 Task: Select the open-on-test-start option in the open testing.
Action: Mouse moved to (14, 492)
Screenshot: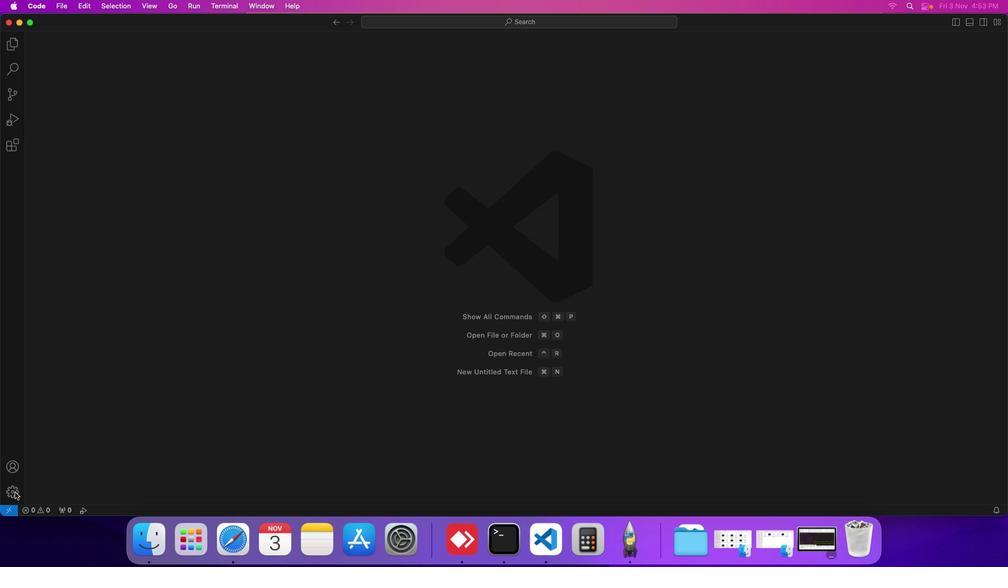 
Action: Mouse pressed left at (14, 492)
Screenshot: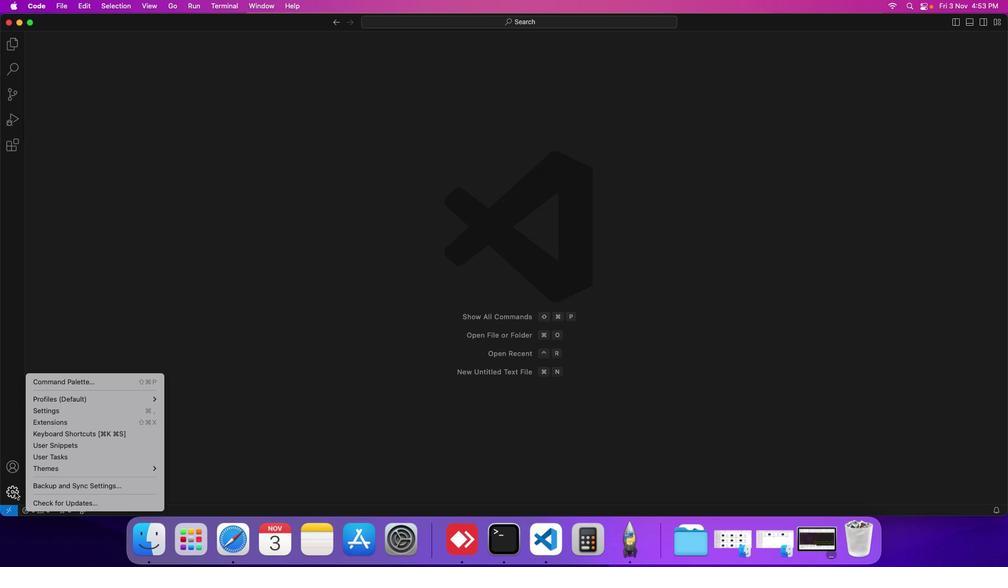 
Action: Mouse moved to (49, 414)
Screenshot: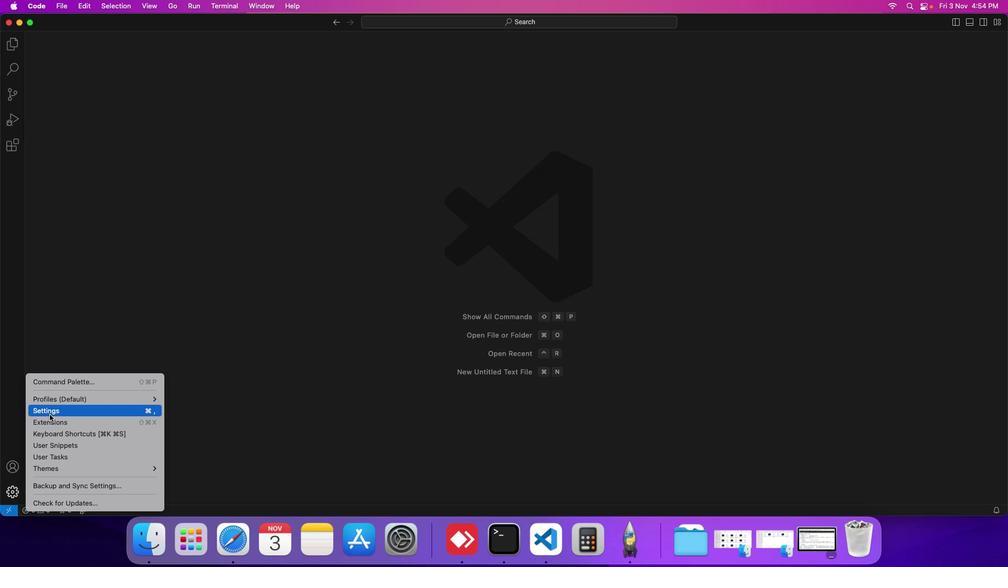 
Action: Mouse pressed left at (49, 414)
Screenshot: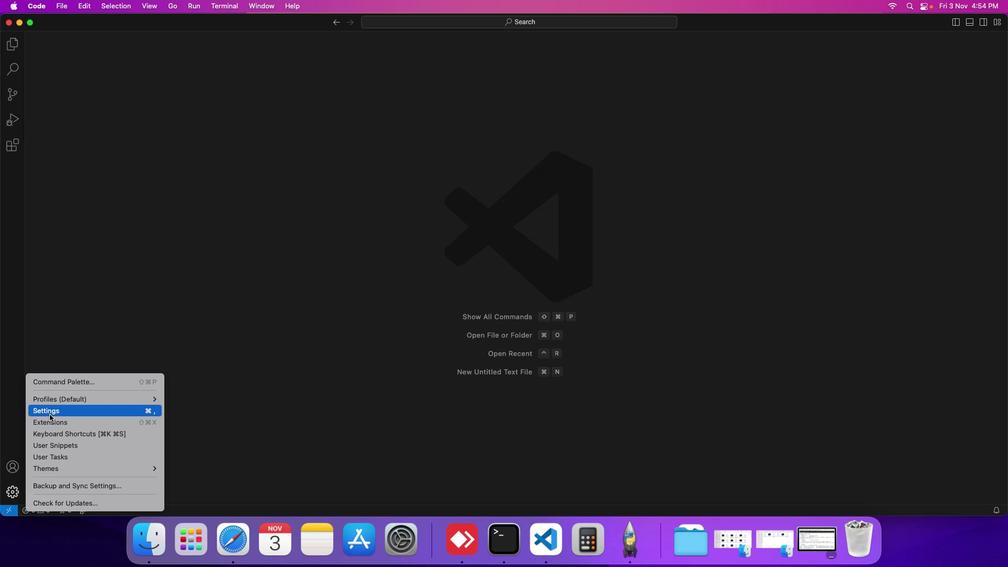 
Action: Mouse moved to (246, 150)
Screenshot: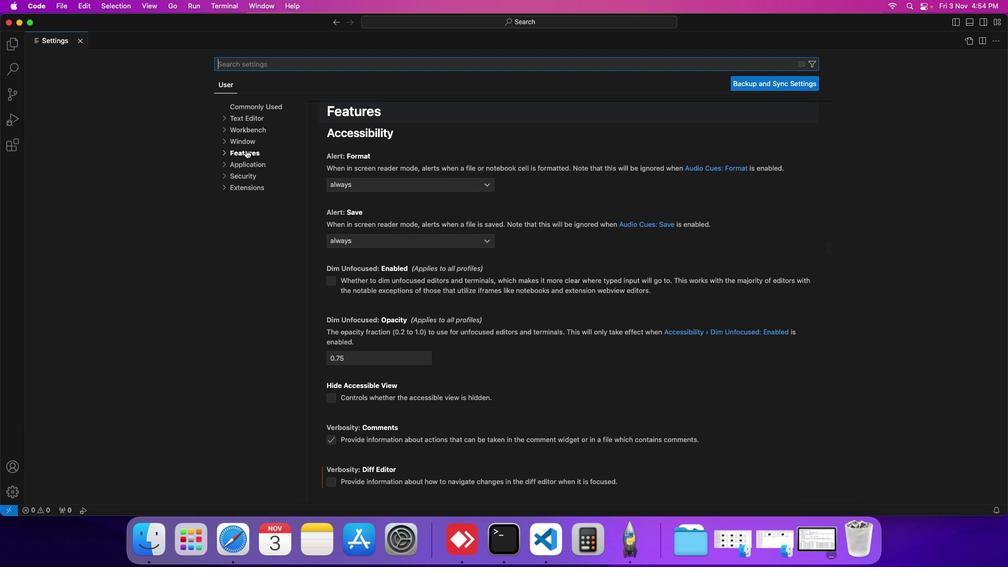 
Action: Mouse pressed left at (246, 150)
Screenshot: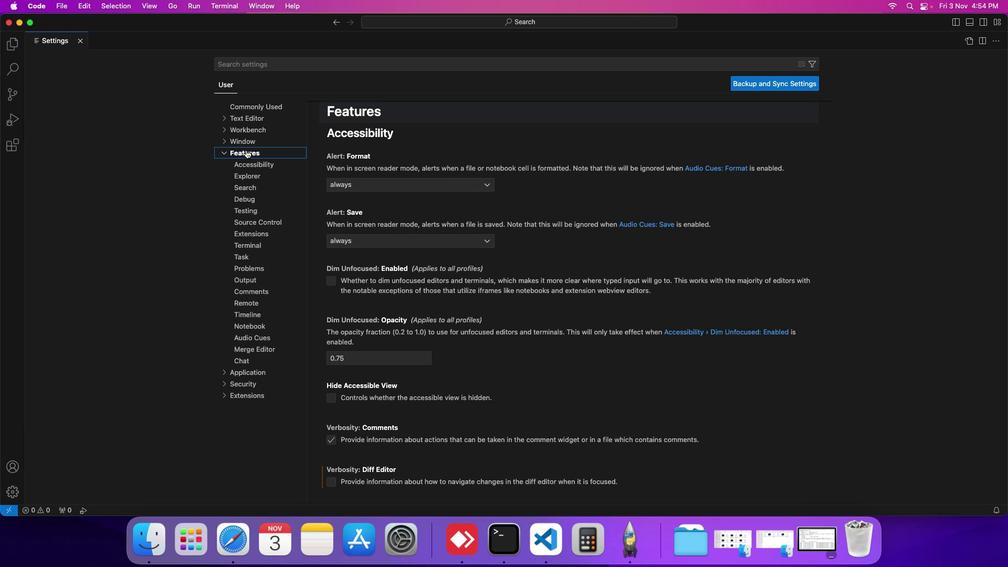 
Action: Mouse moved to (243, 207)
Screenshot: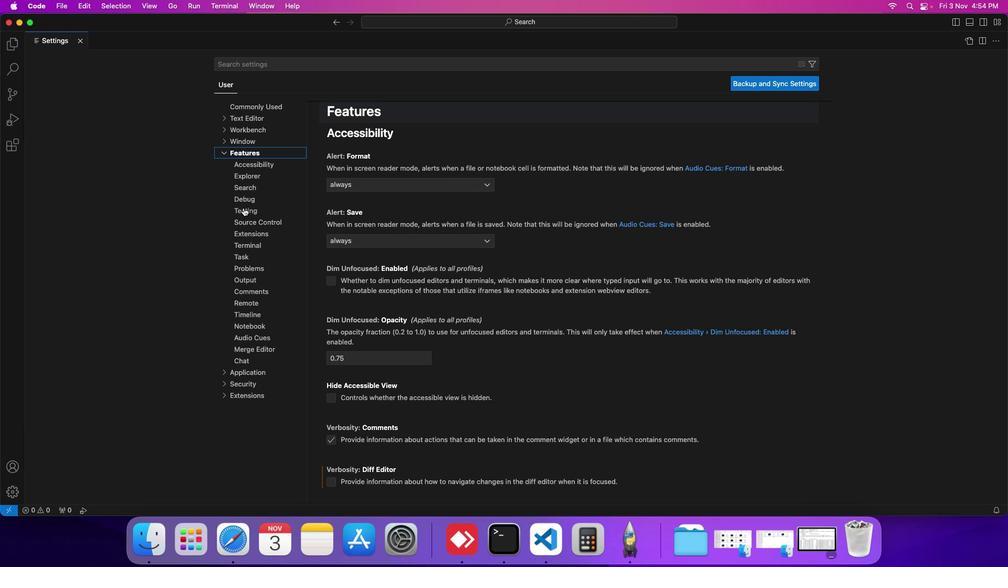 
Action: Mouse pressed left at (243, 207)
Screenshot: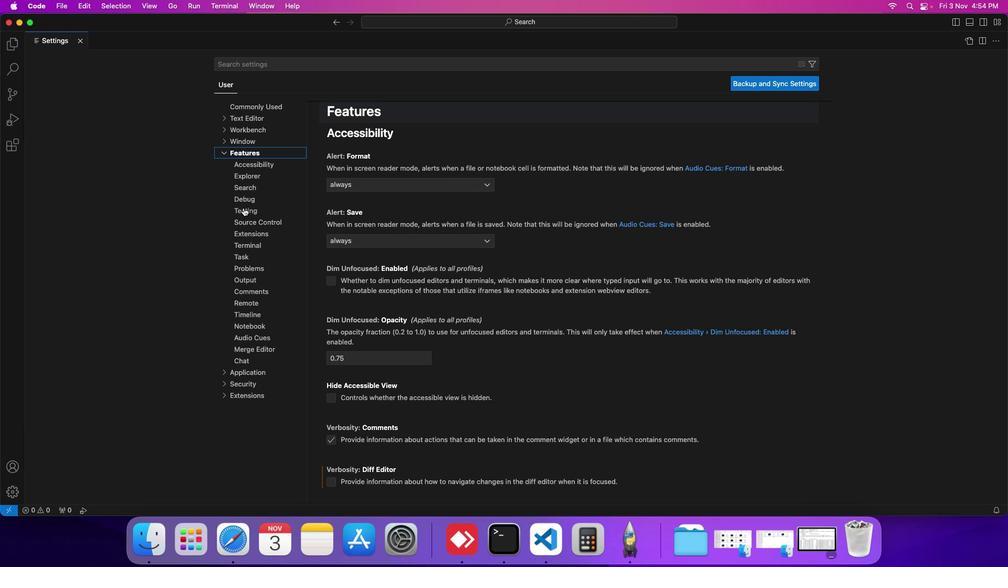 
Action: Mouse moved to (363, 302)
Screenshot: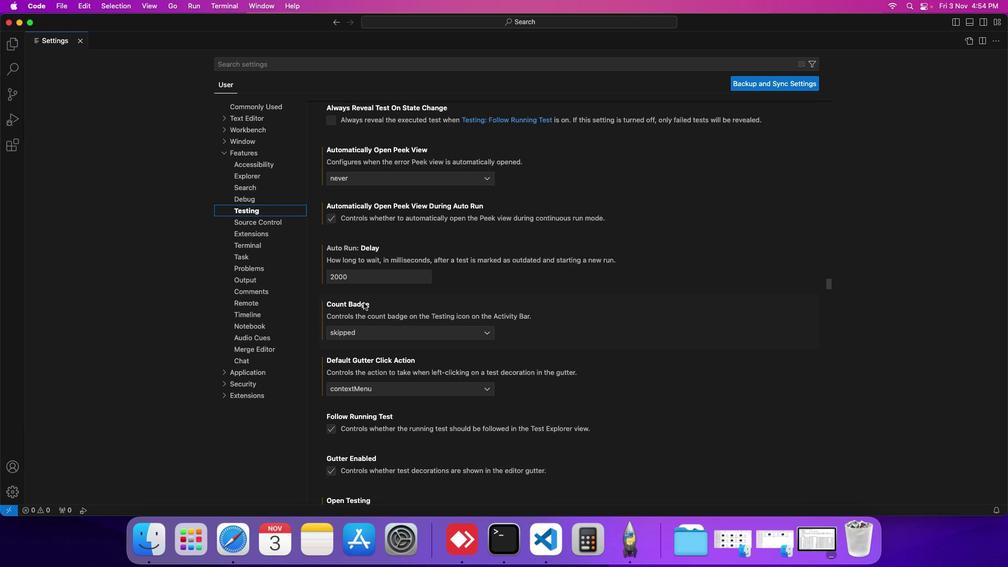 
Action: Mouse scrolled (363, 302) with delta (0, 0)
Screenshot: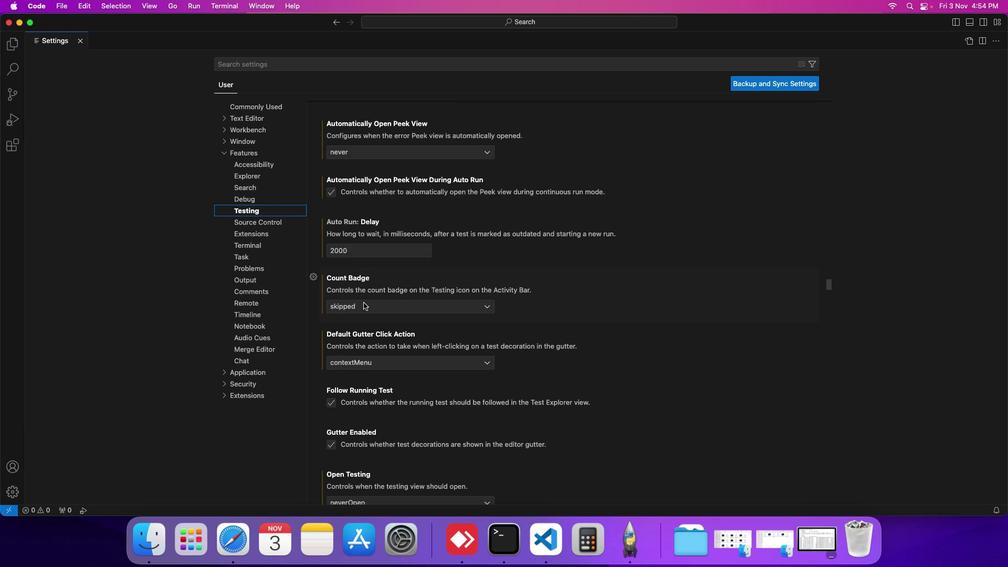 
Action: Mouse scrolled (363, 302) with delta (0, 0)
Screenshot: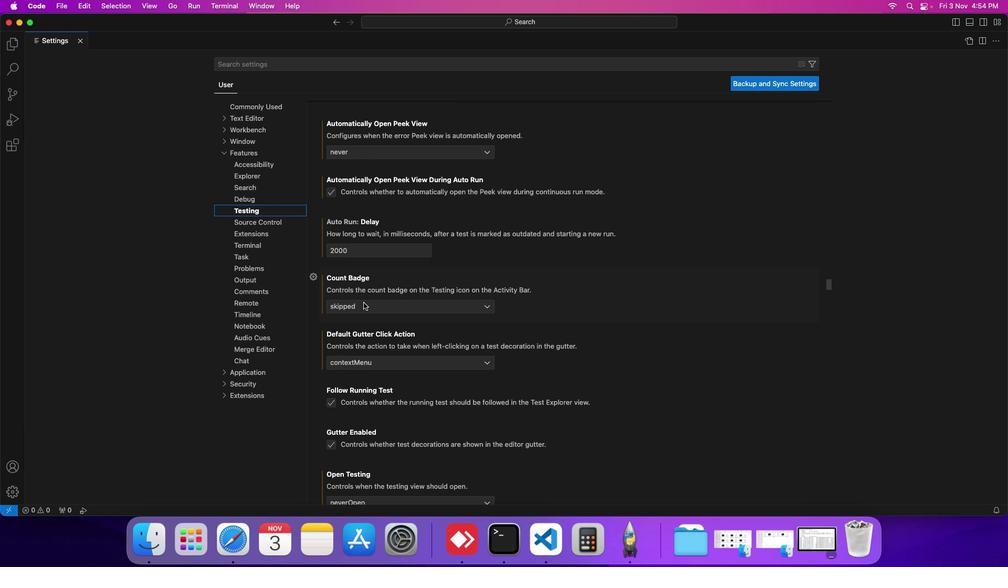 
Action: Mouse scrolled (363, 302) with delta (0, 0)
Screenshot: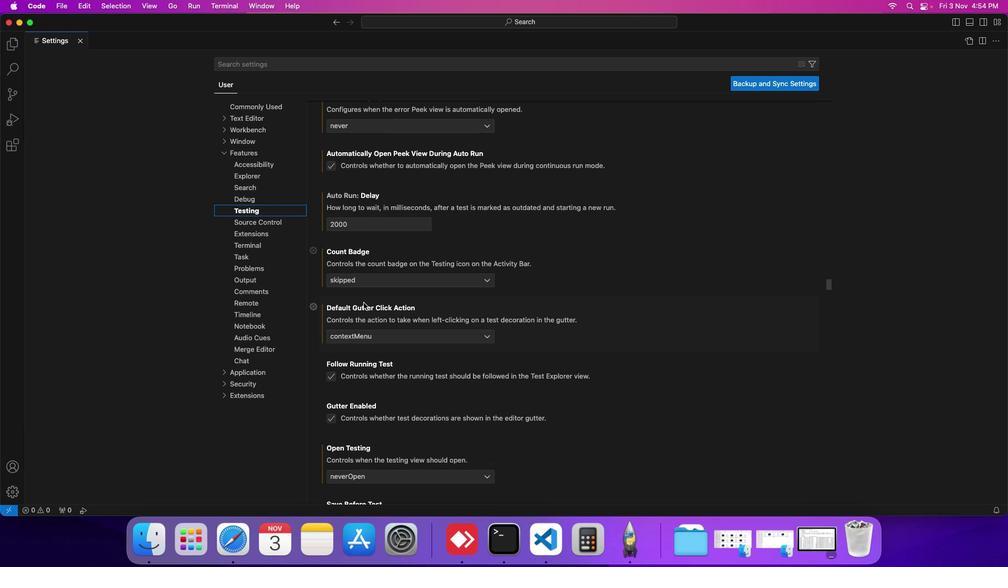 
Action: Mouse scrolled (363, 302) with delta (0, 0)
Screenshot: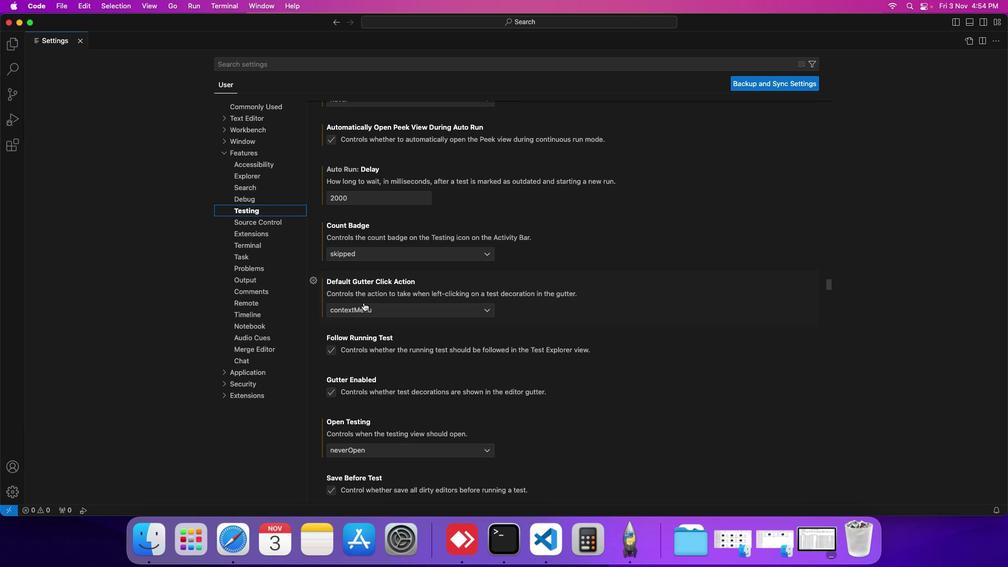 
Action: Mouse scrolled (363, 302) with delta (0, 0)
Screenshot: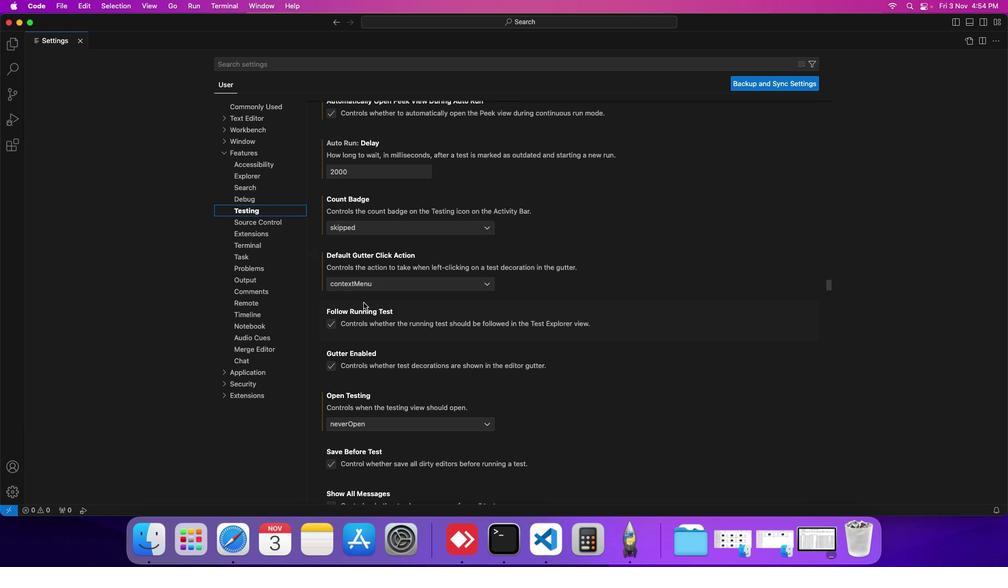 
Action: Mouse moved to (375, 420)
Screenshot: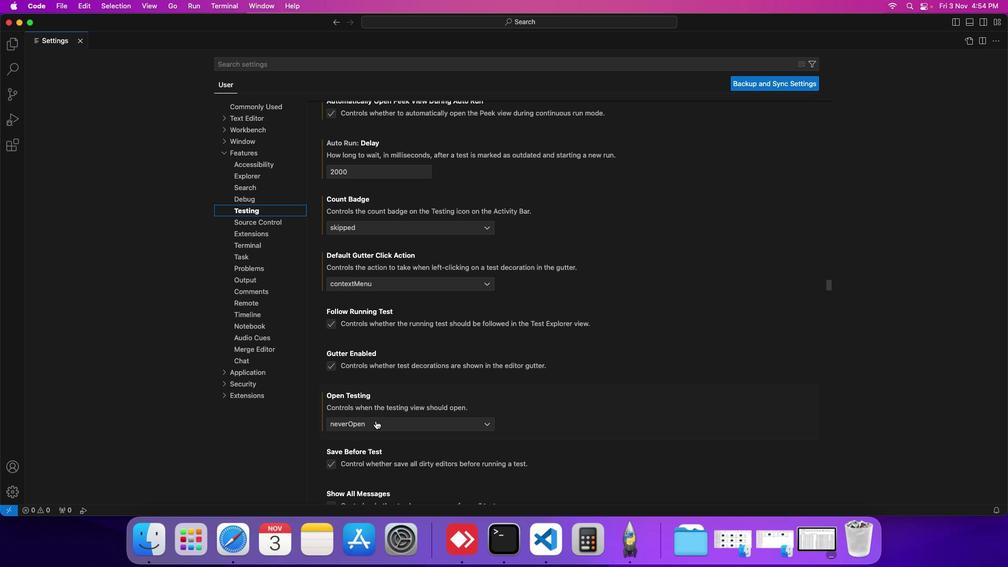 
Action: Mouse pressed left at (375, 420)
Screenshot: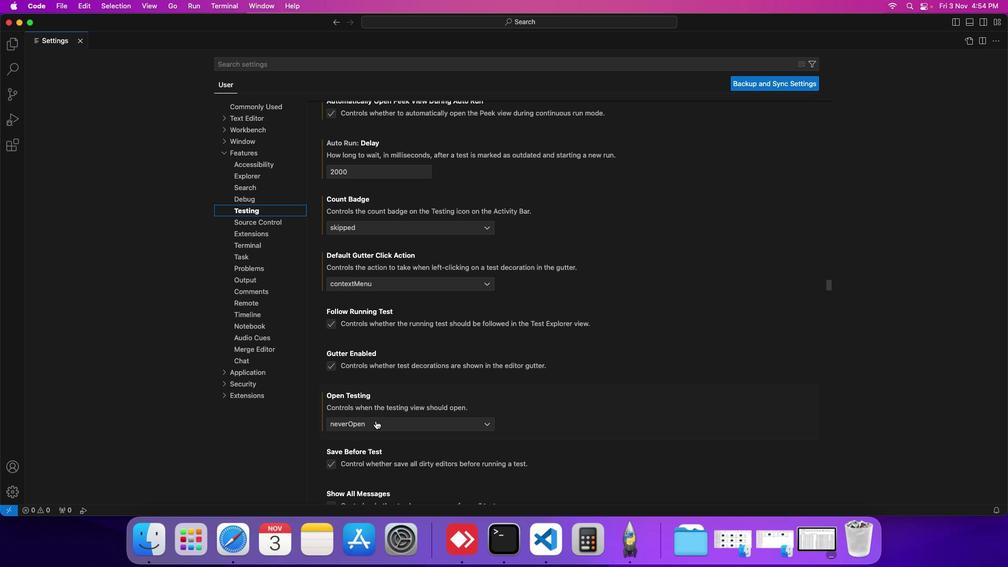 
Action: Mouse moved to (373, 448)
Screenshot: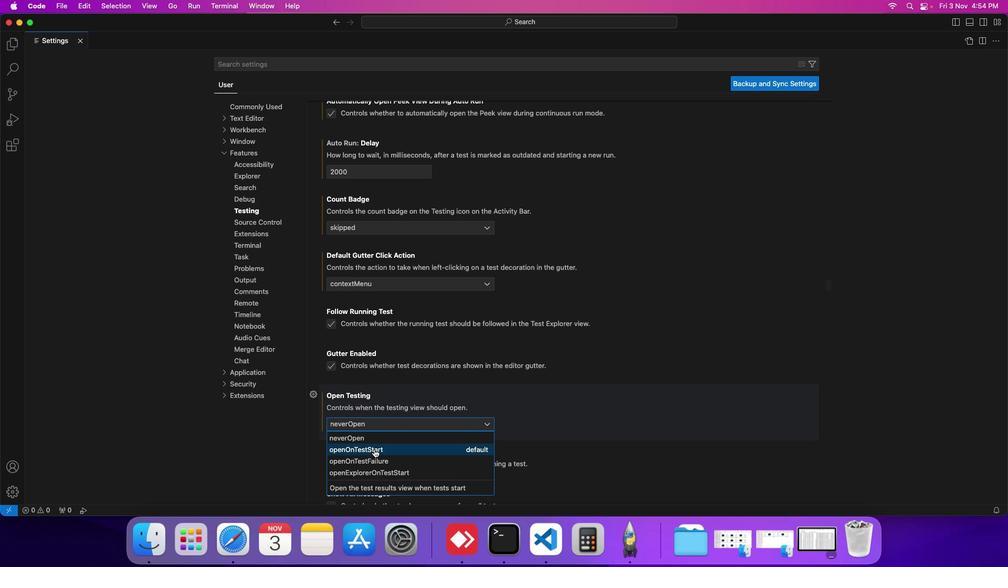 
Action: Mouse pressed left at (373, 448)
Screenshot: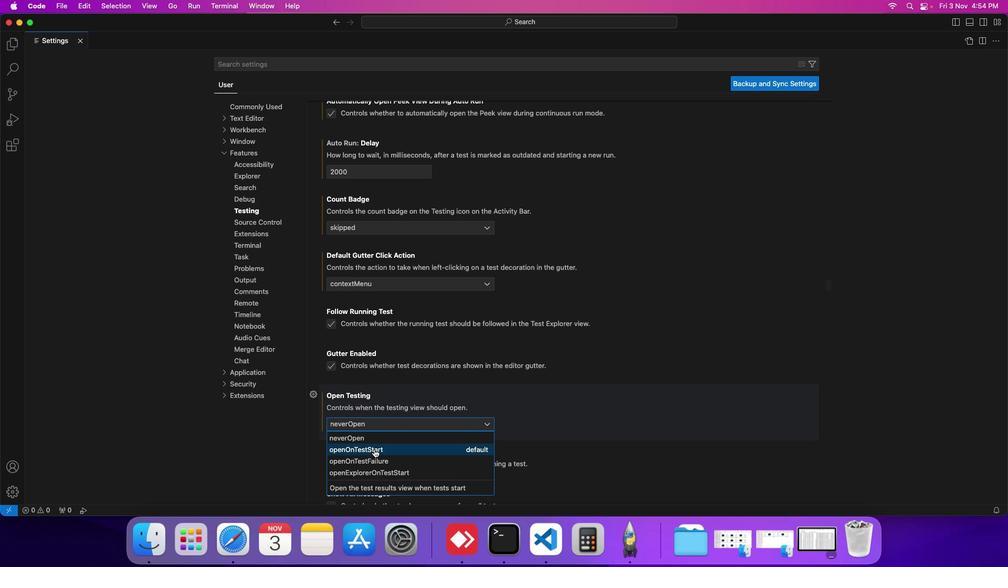 
Action: Mouse moved to (373, 448)
Screenshot: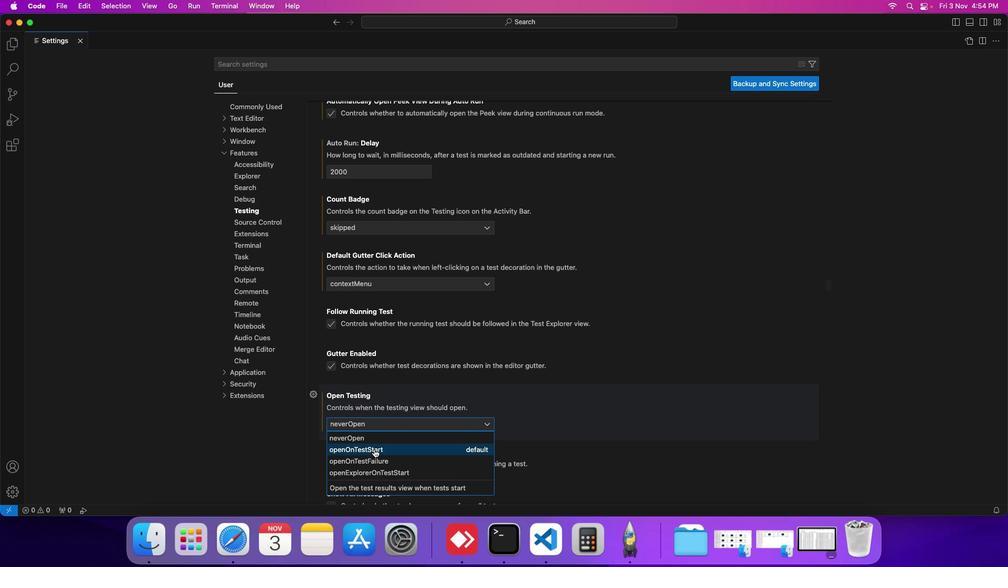 
